 Task: Check for  the employees who works at Samsung Electronics
Action: Mouse moved to (452, 34)
Screenshot: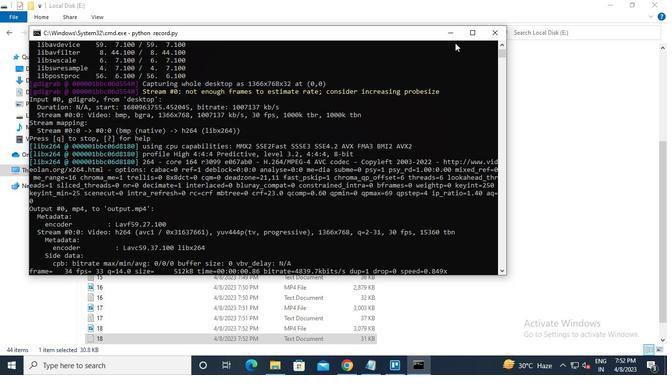 
Action: Mouse pressed left at (452, 34)
Screenshot: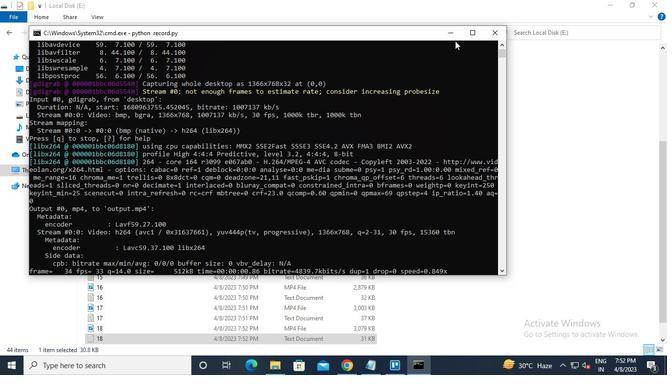 
Action: Mouse moved to (347, 373)
Screenshot: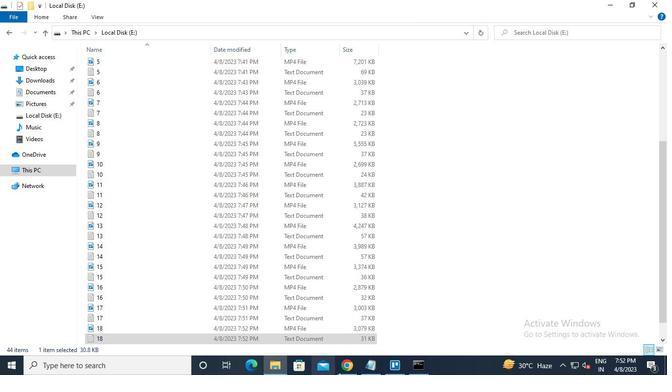 
Action: Mouse pressed left at (347, 373)
Screenshot: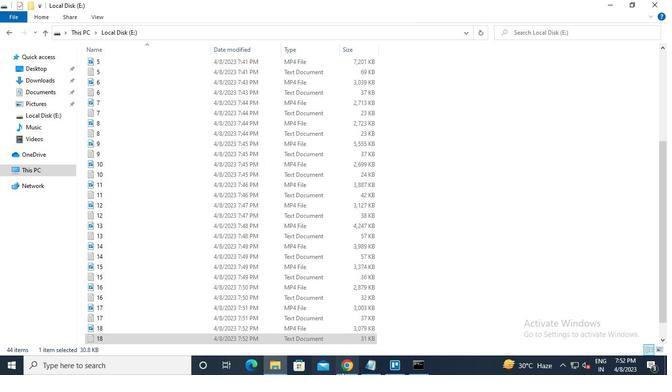 
Action: Mouse moved to (180, 65)
Screenshot: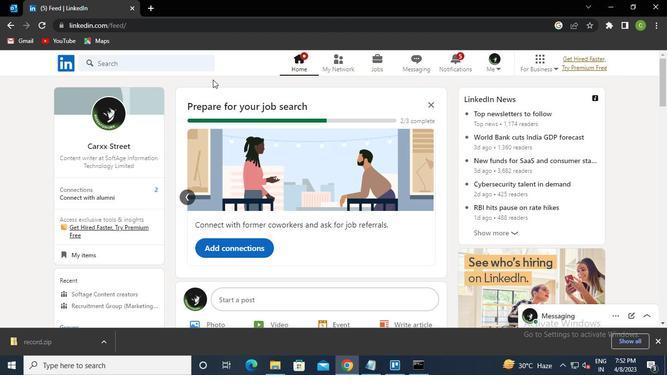 
Action: Mouse pressed left at (180, 65)
Screenshot: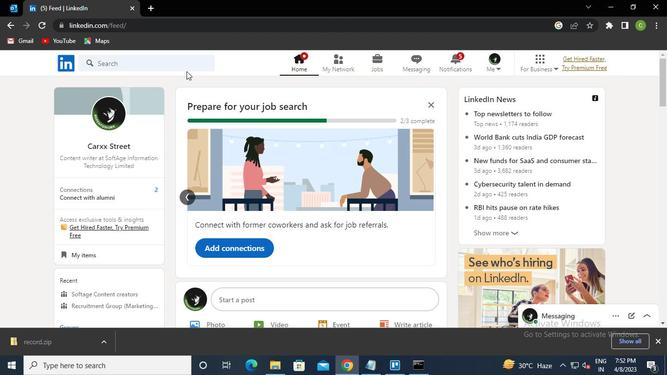 
Action: Keyboard s
Screenshot: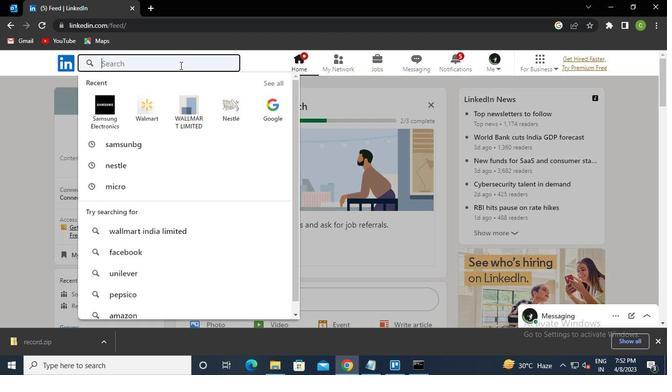
Action: Keyboard a
Screenshot: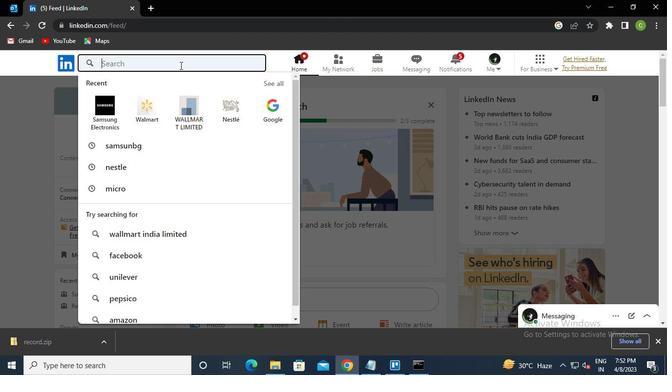 
Action: Keyboard m
Screenshot: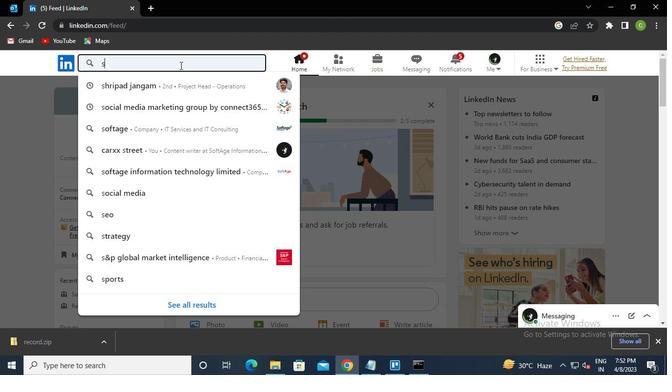 
Action: Keyboard s
Screenshot: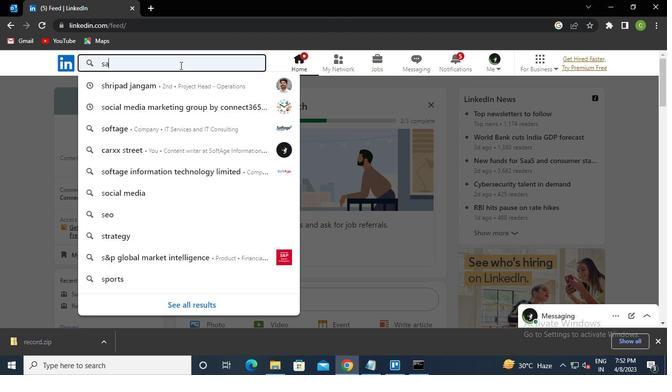 
Action: Keyboard Key.down
Screenshot: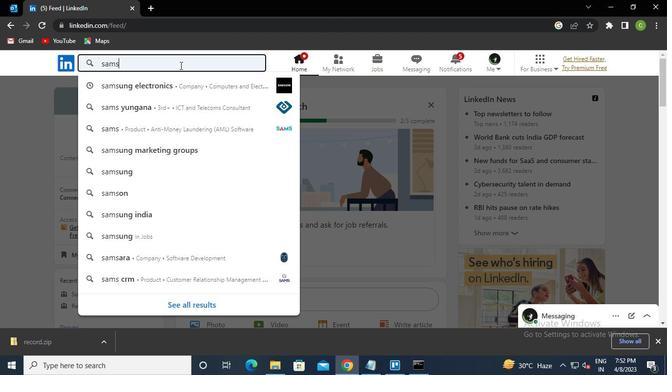 
Action: Keyboard Key.enter
Screenshot: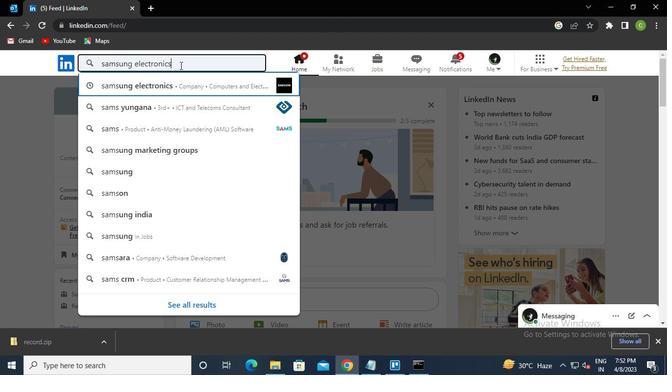 
Action: Mouse moved to (294, 182)
Screenshot: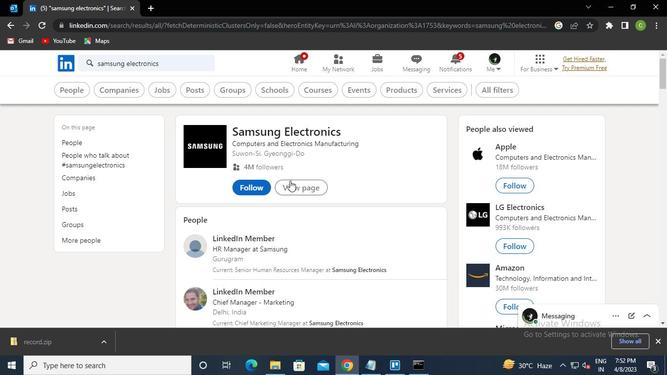 
Action: Mouse pressed left at (294, 182)
Screenshot: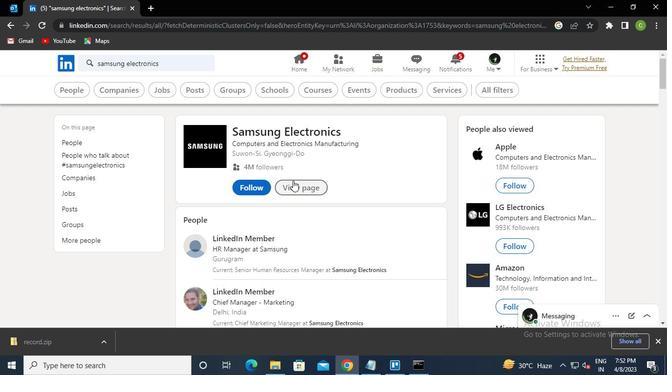
Action: Mouse moved to (248, 170)
Screenshot: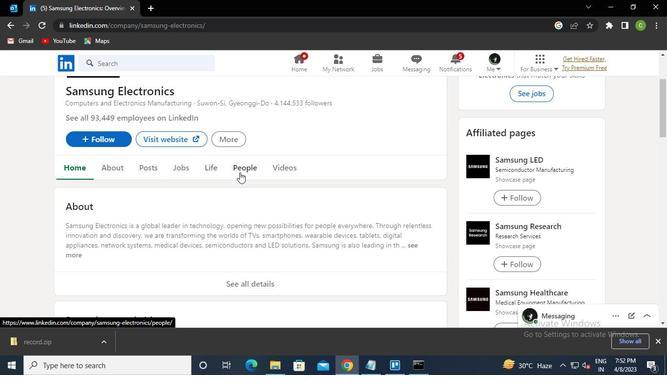 
Action: Mouse pressed left at (248, 170)
Screenshot: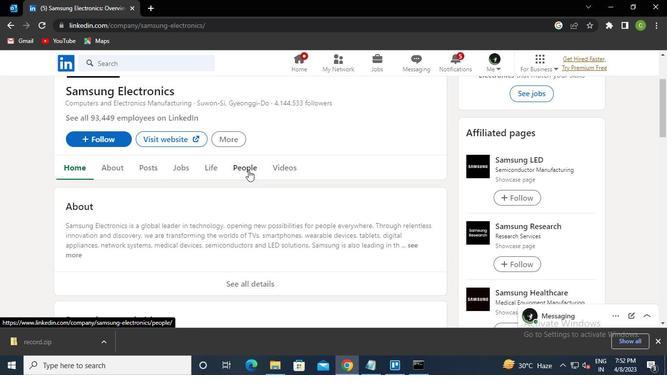 
Action: Mouse moved to (423, 374)
Screenshot: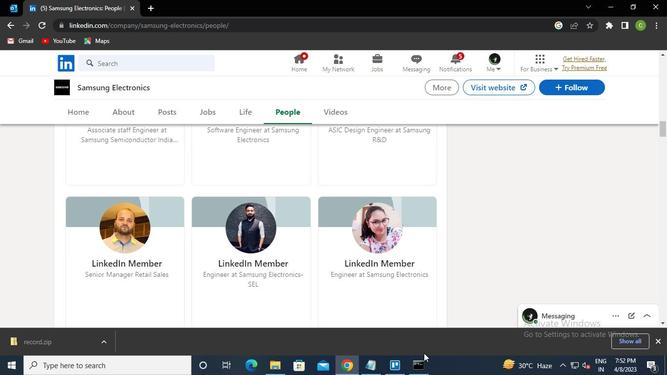 
Action: Mouse pressed left at (423, 374)
Screenshot: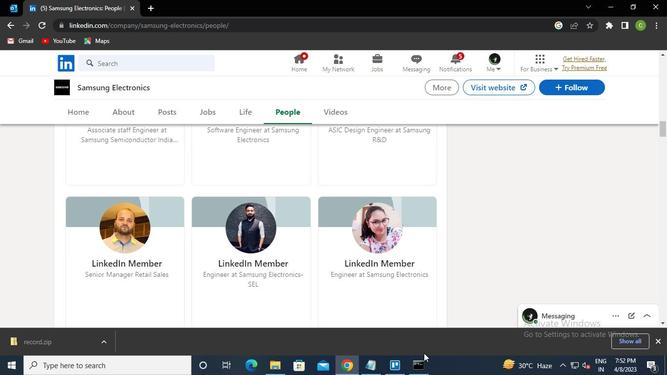 
Action: Mouse moved to (492, 28)
Screenshot: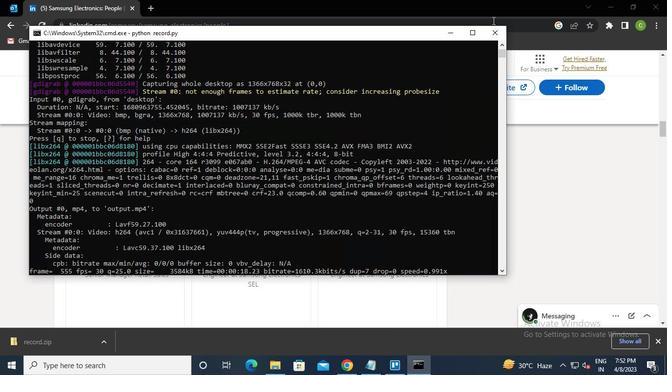 
Action: Mouse pressed left at (492, 28)
Screenshot: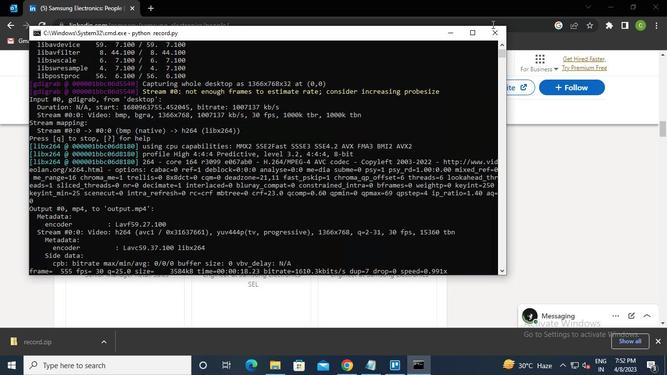 
Action: Mouse moved to (493, 30)
Screenshot: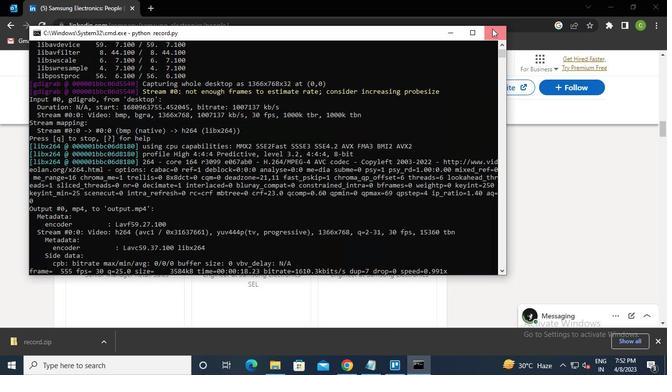 
